 Task: Look for kosher products in the category "Ice Cream Cones".
Action: Mouse moved to (320, 138)
Screenshot: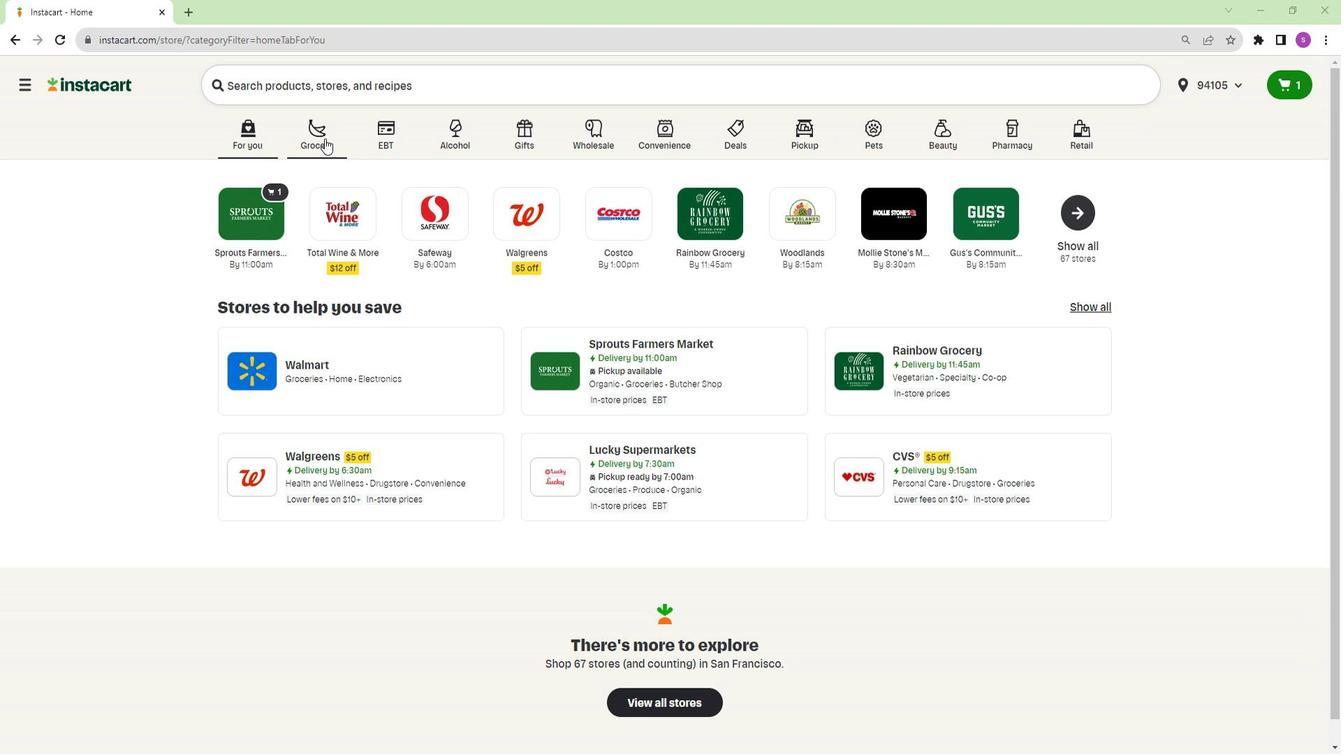 
Action: Mouse pressed left at (320, 138)
Screenshot: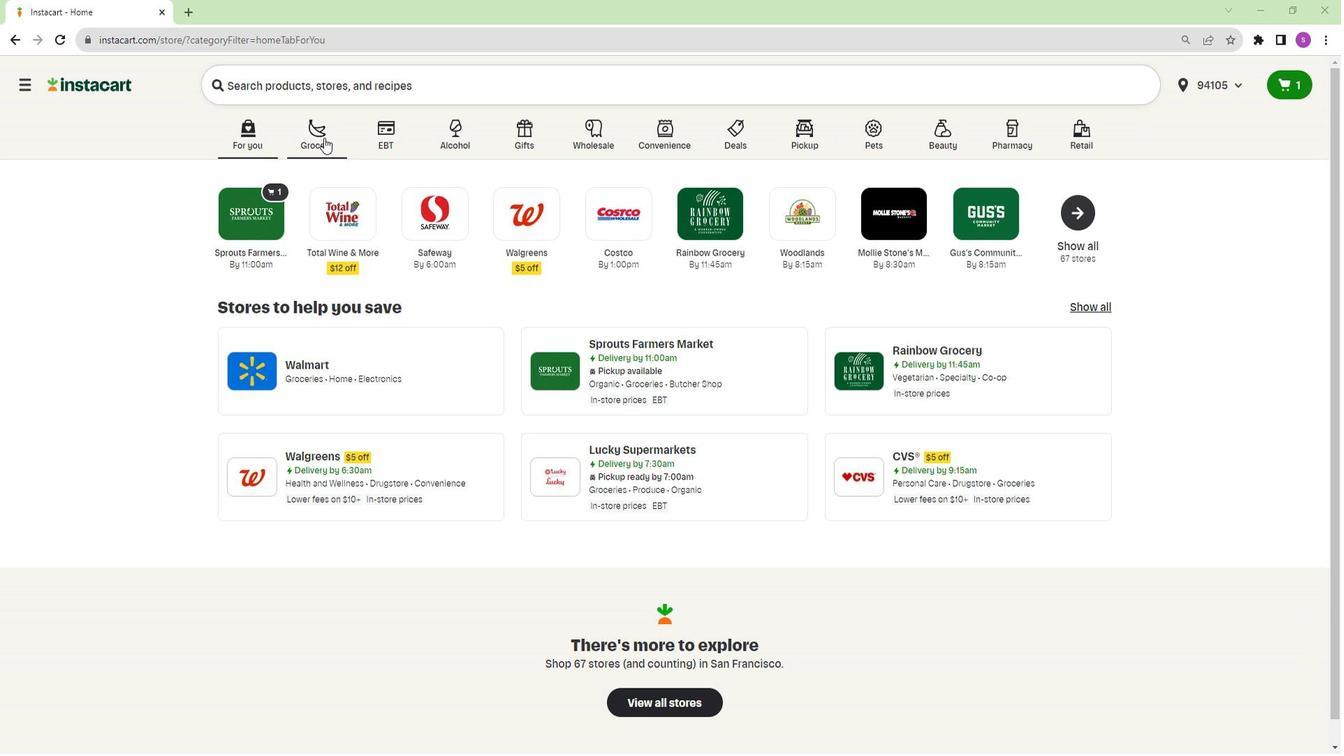 
Action: Mouse moved to (864, 228)
Screenshot: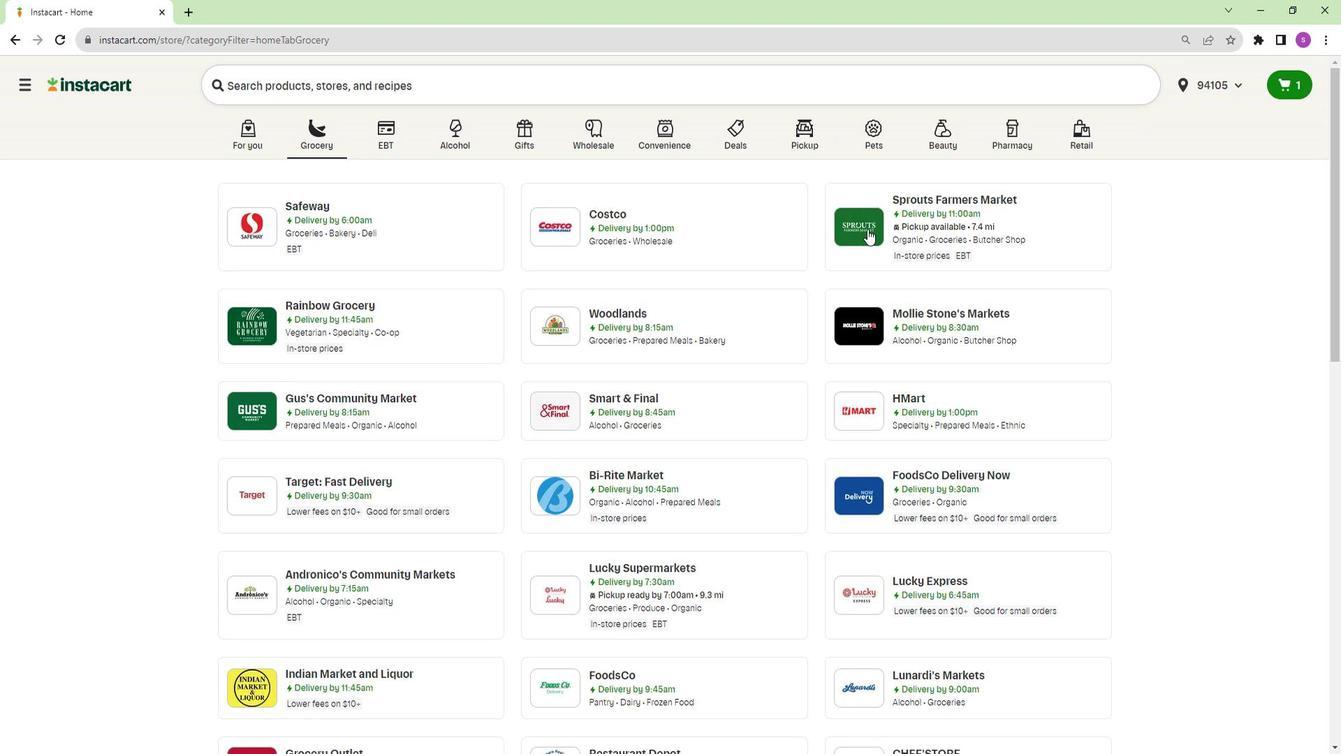 
Action: Mouse pressed left at (864, 228)
Screenshot: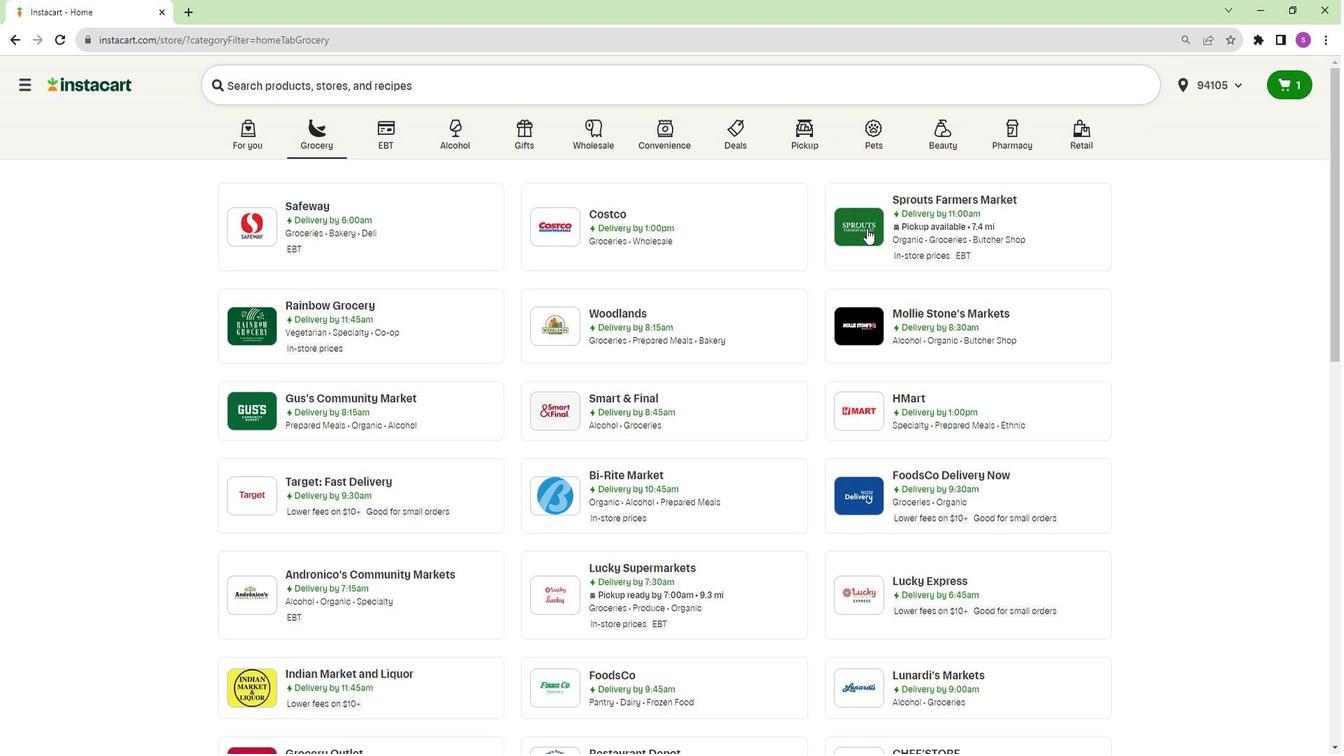 
Action: Mouse moved to (109, 568)
Screenshot: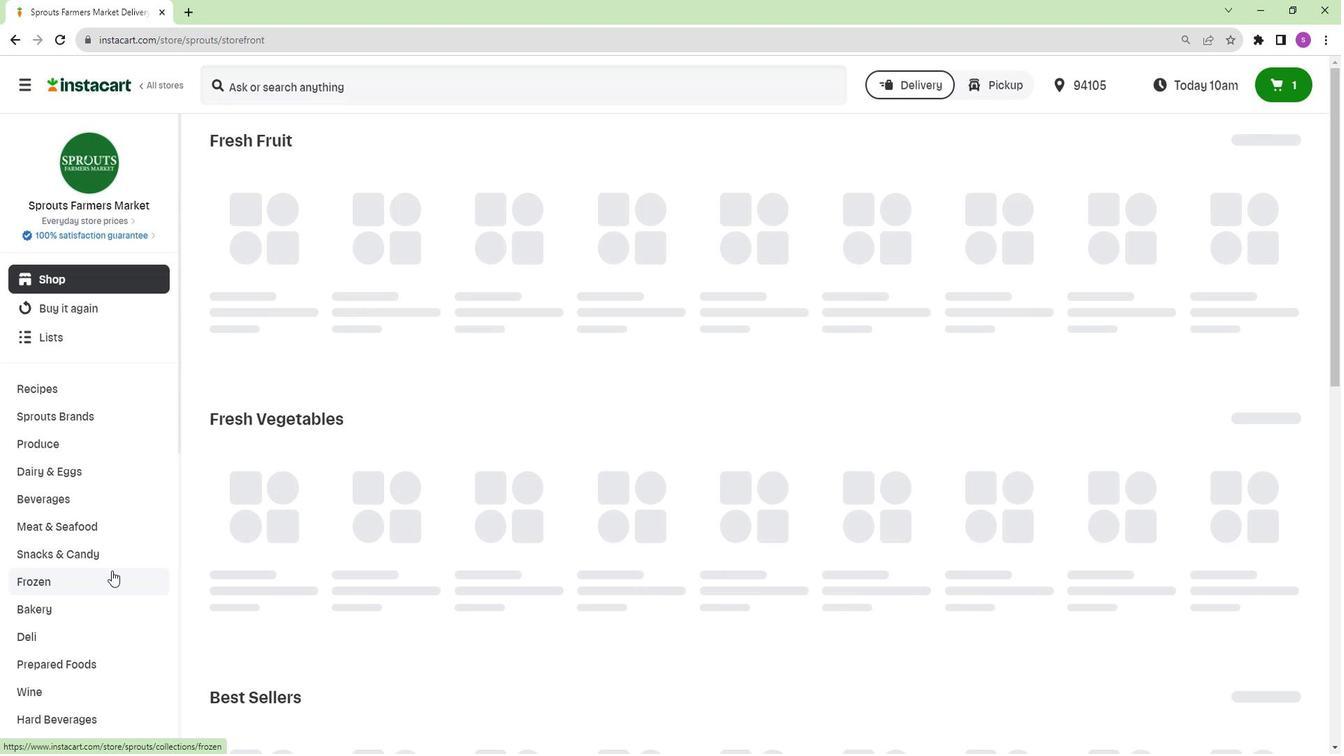 
Action: Mouse scrolled (109, 567) with delta (0, 0)
Screenshot: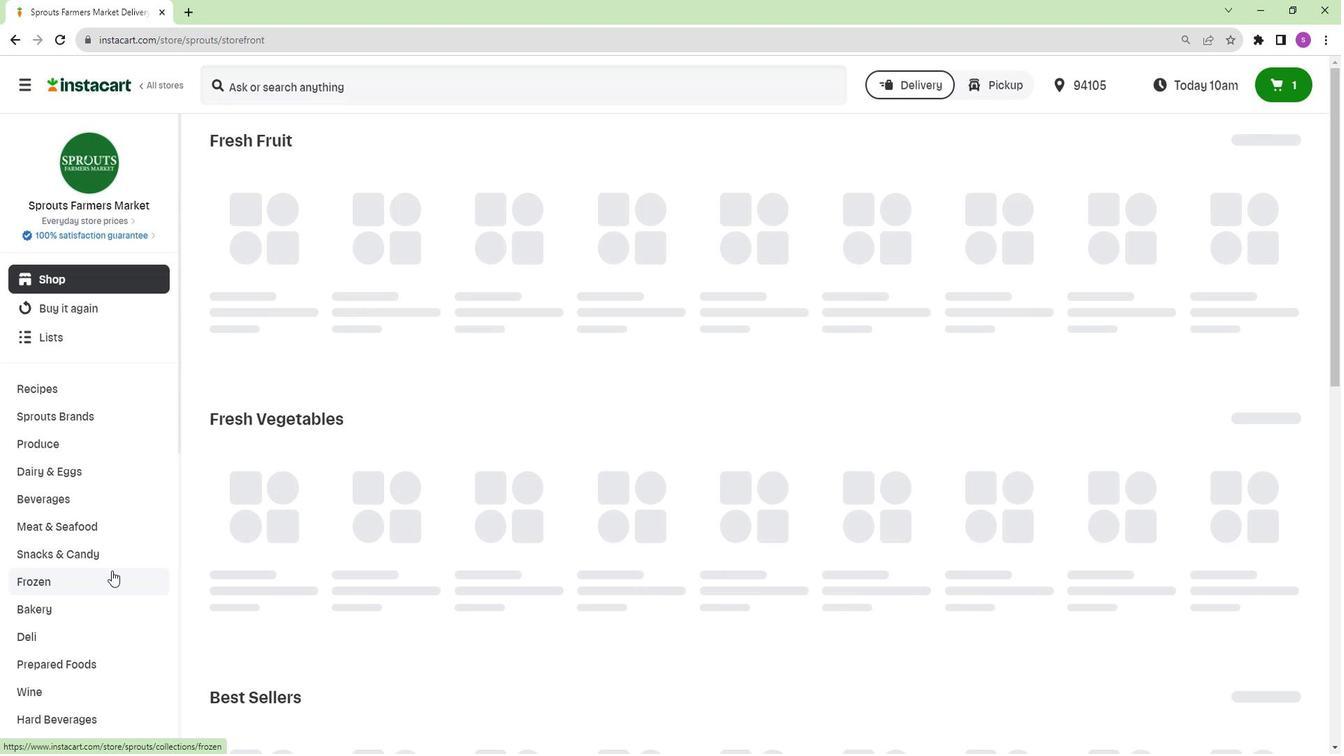 
Action: Mouse moved to (109, 567)
Screenshot: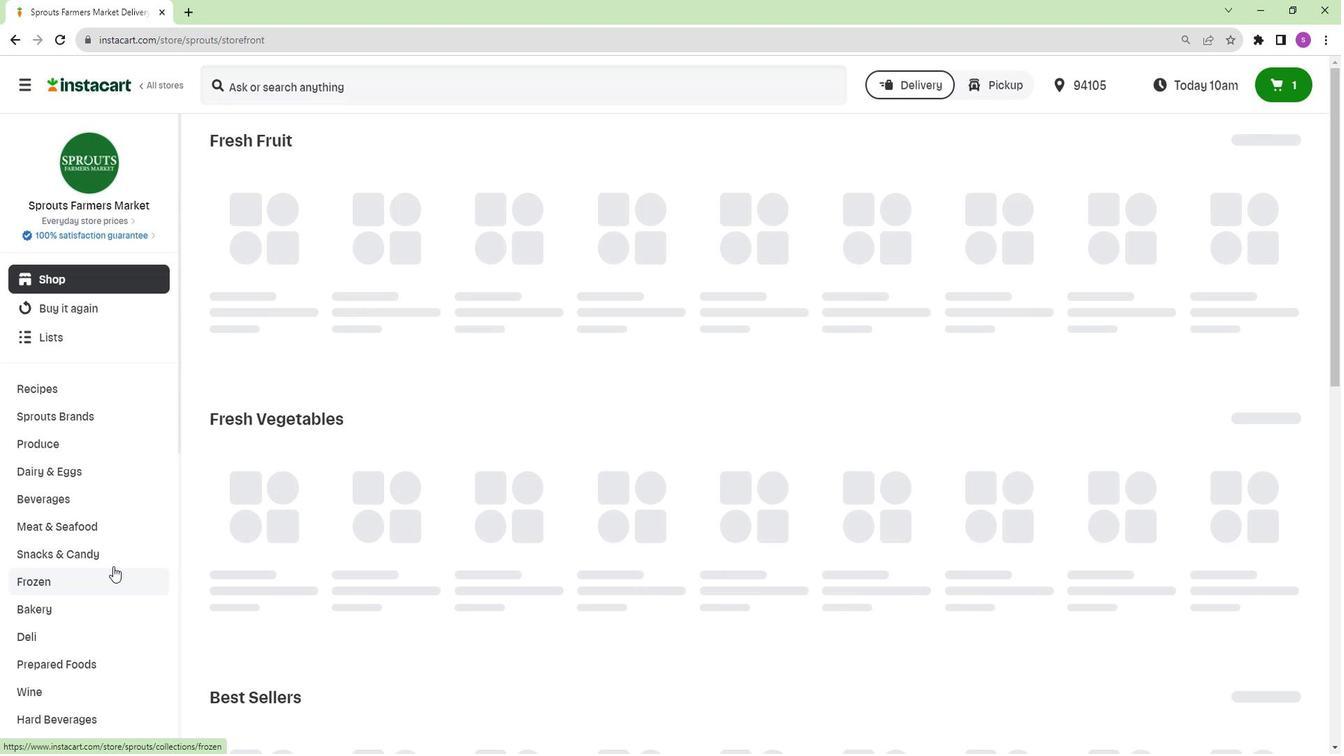
Action: Mouse scrolled (109, 566) with delta (0, 0)
Screenshot: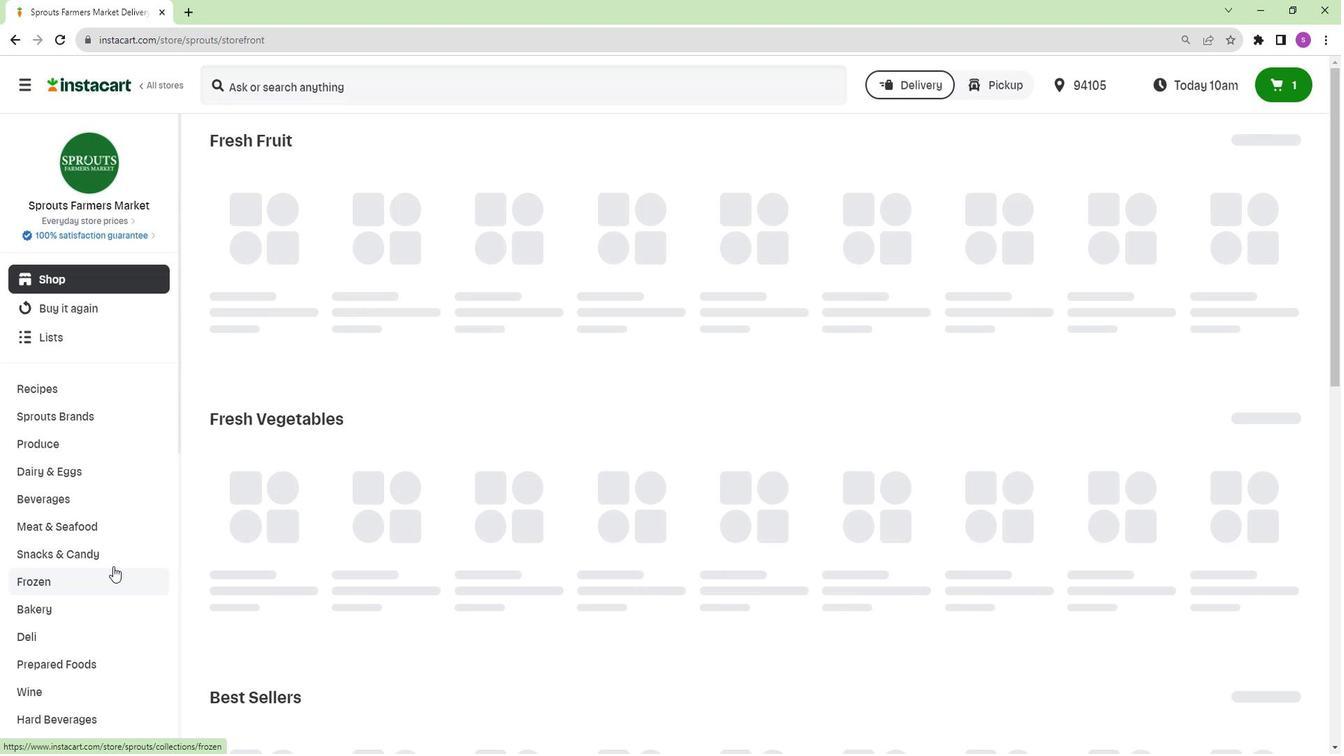 
Action: Mouse moved to (113, 553)
Screenshot: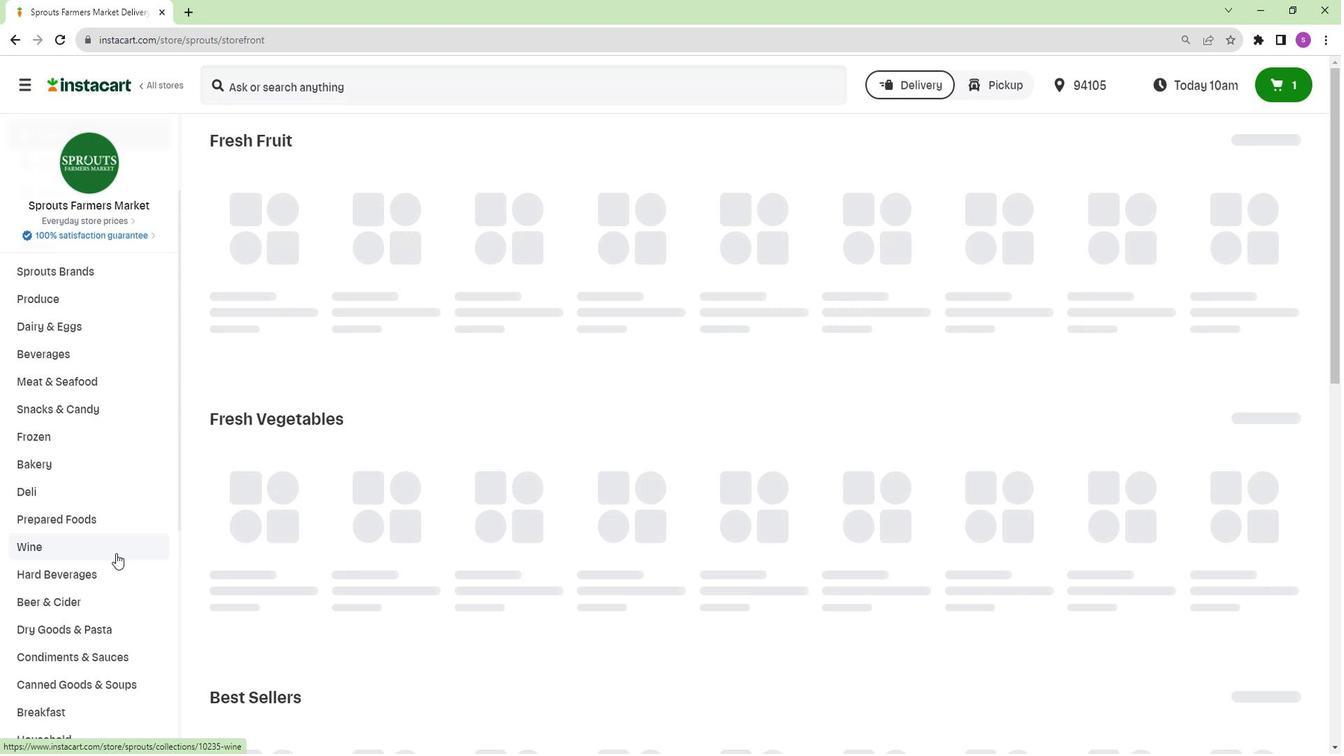 
Action: Mouse scrolled (113, 552) with delta (0, 0)
Screenshot: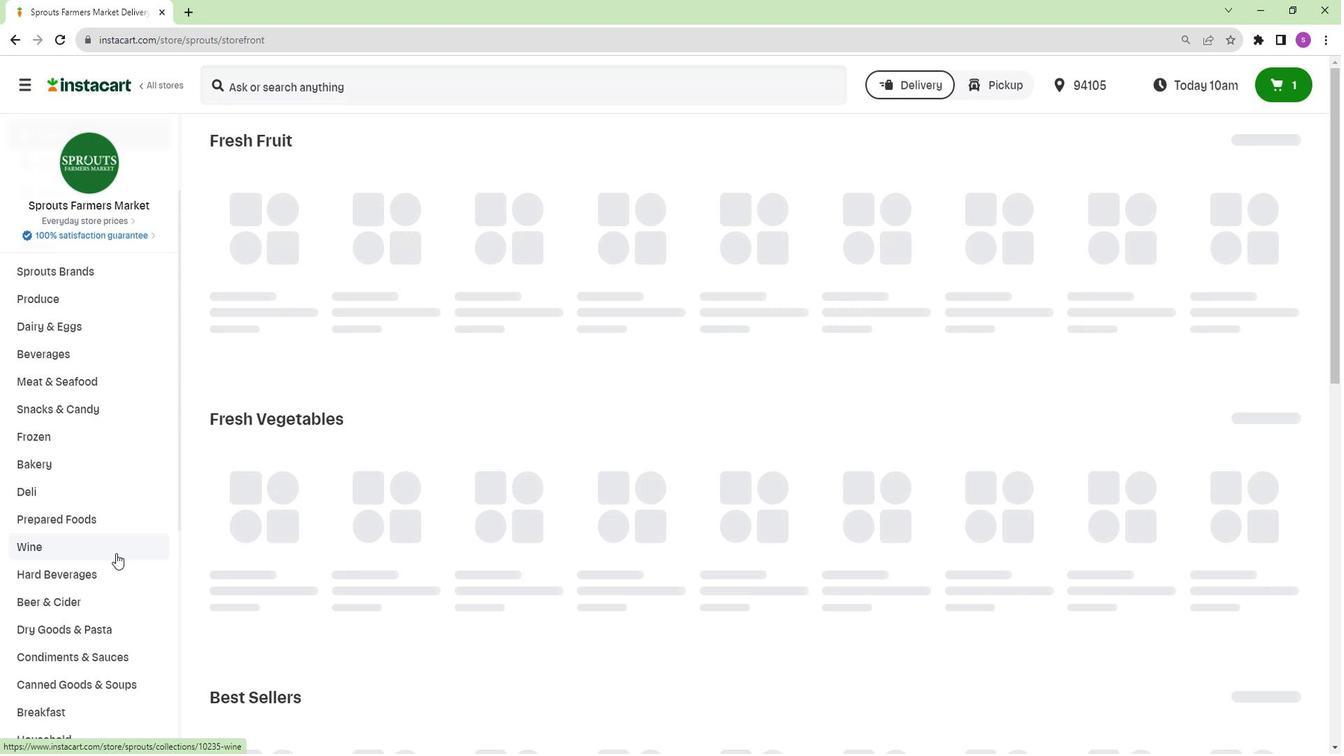 
Action: Mouse scrolled (113, 552) with delta (0, 0)
Screenshot: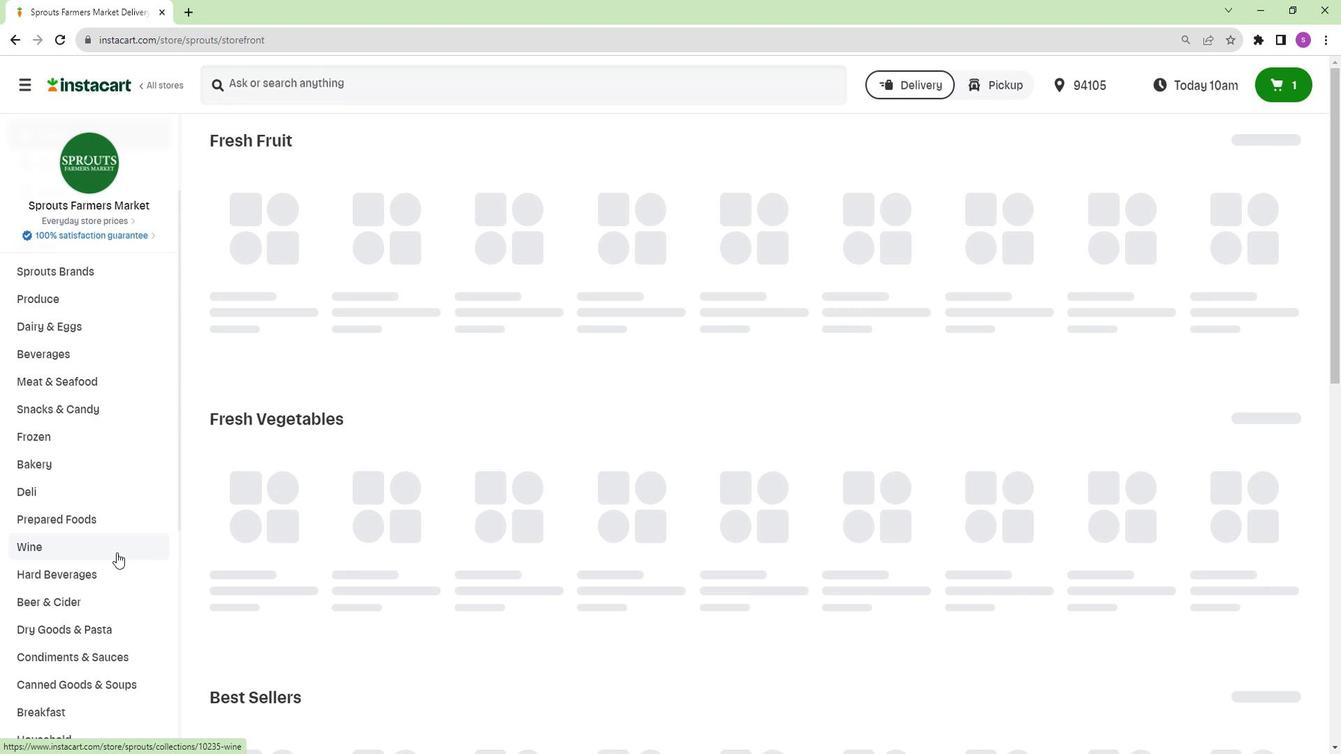 
Action: Mouse moved to (120, 548)
Screenshot: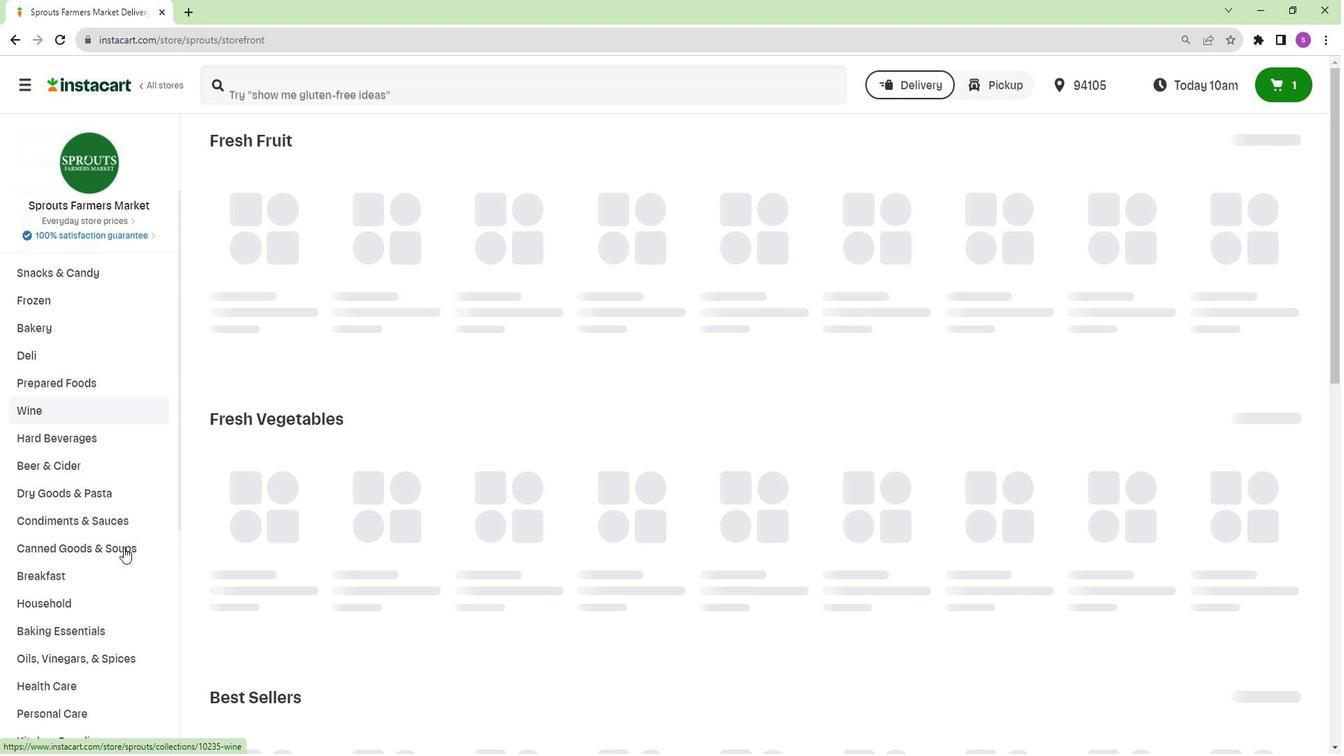 
Action: Mouse scrolled (120, 547) with delta (0, 0)
Screenshot: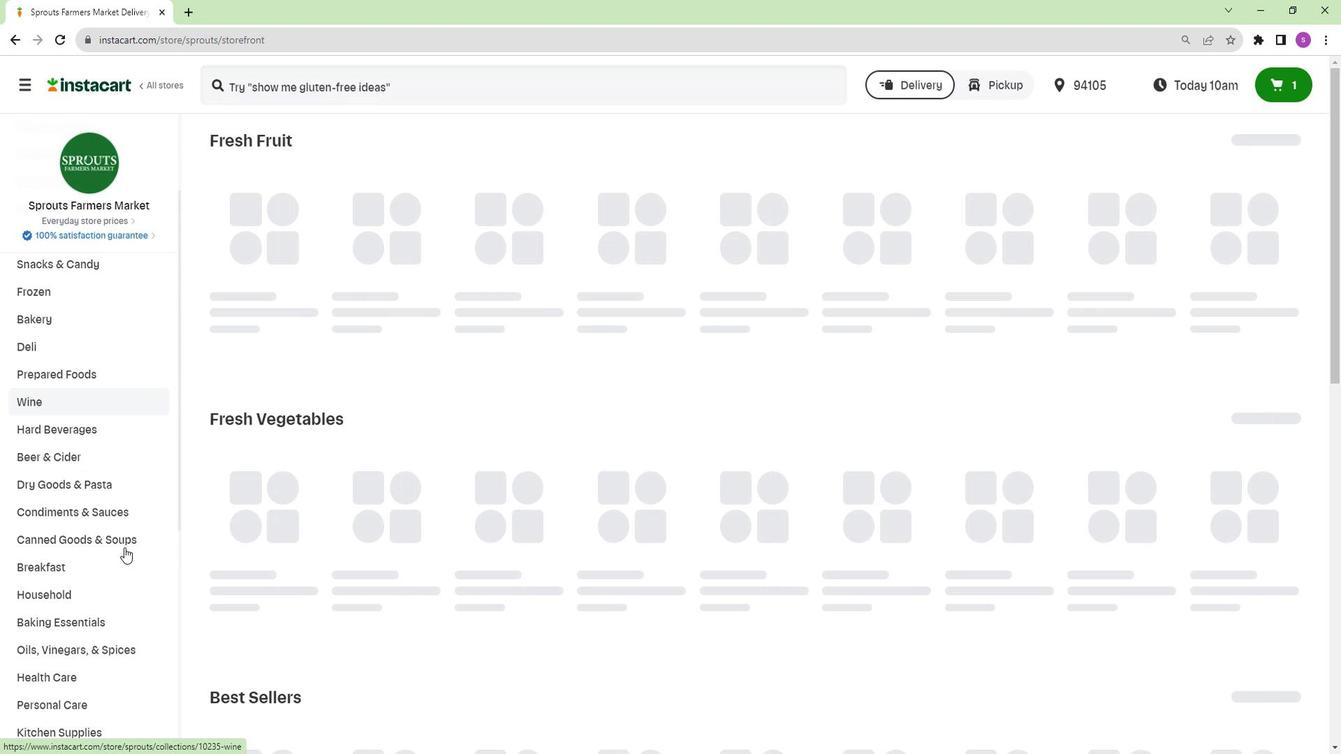 
Action: Mouse moved to (75, 546)
Screenshot: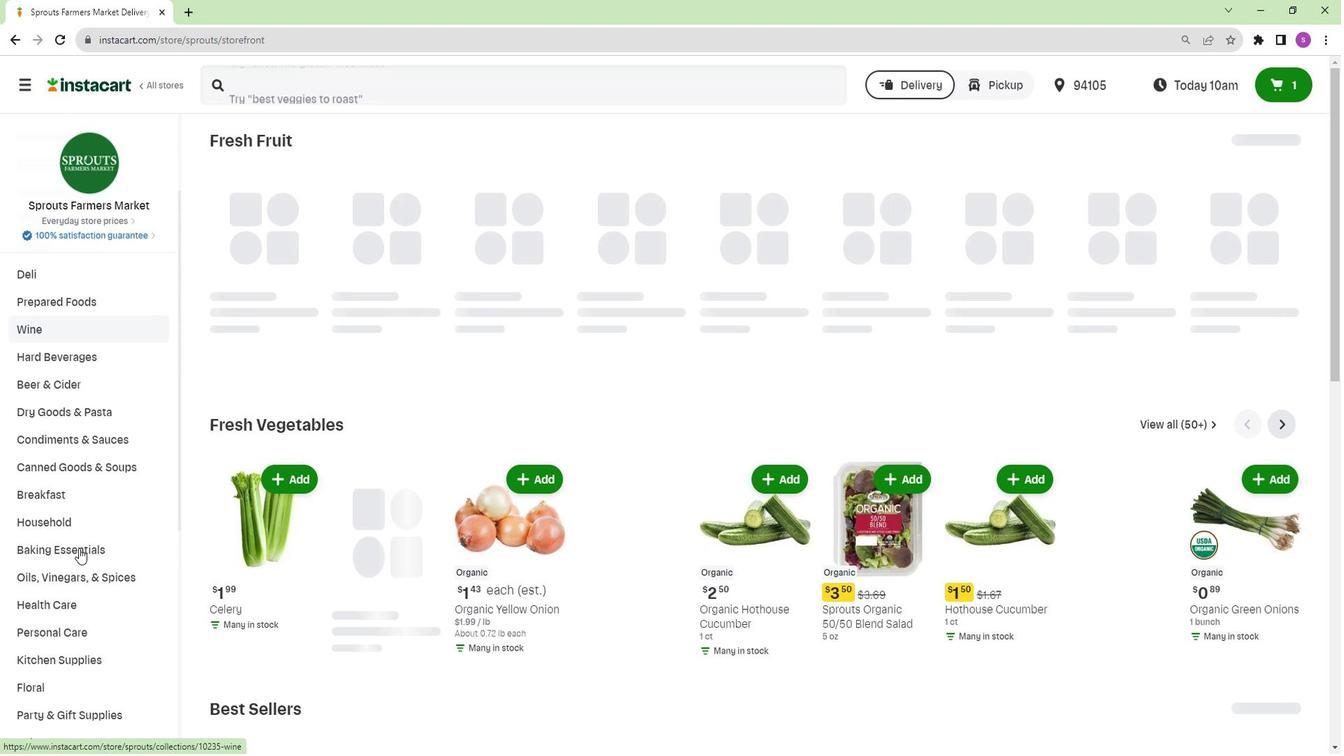 
Action: Mouse pressed left at (75, 546)
Screenshot: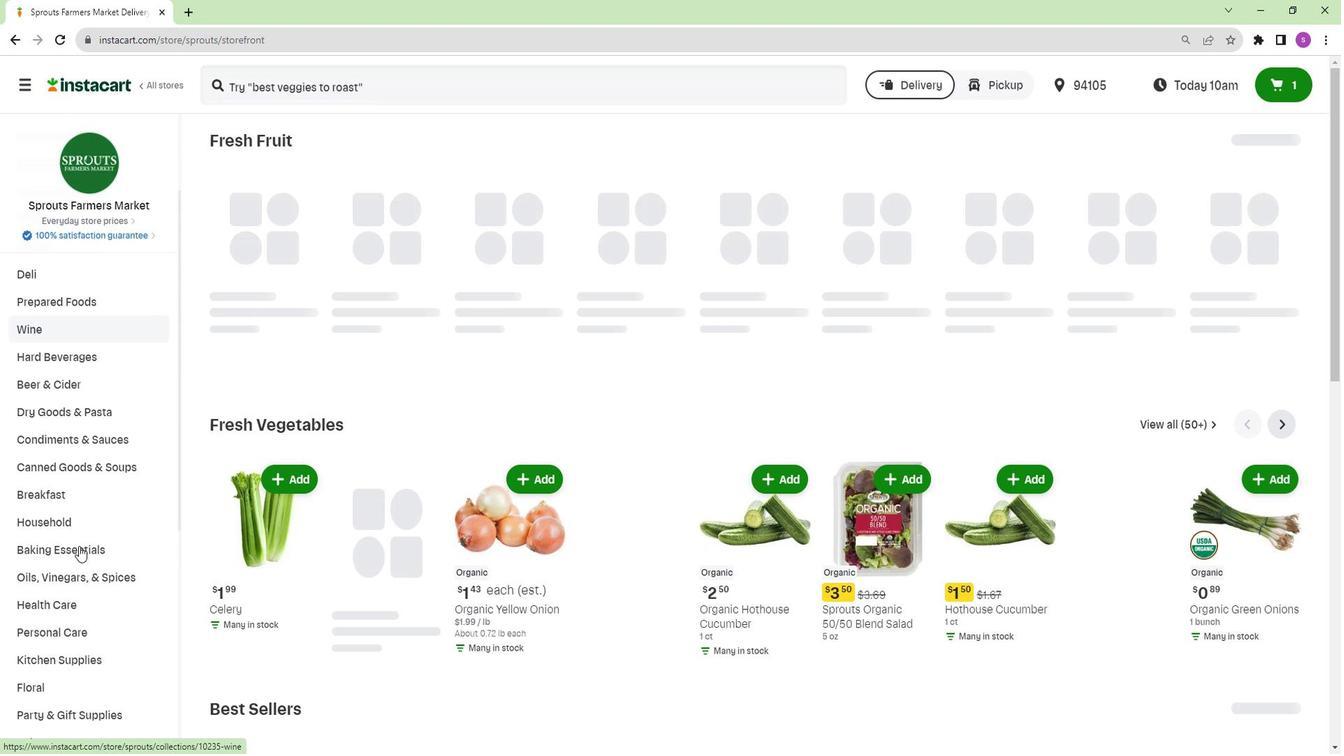 
Action: Mouse moved to (113, 617)
Screenshot: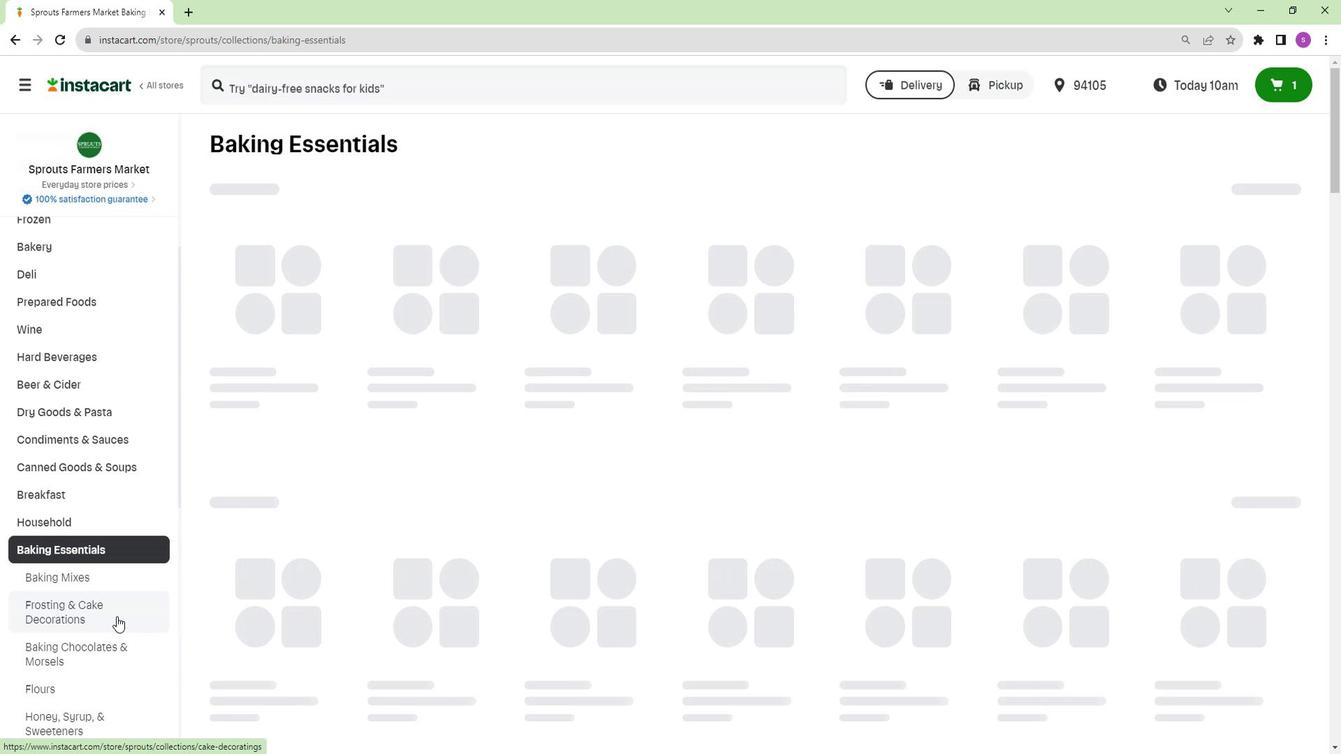 
Action: Mouse scrolled (113, 616) with delta (0, -1)
Screenshot: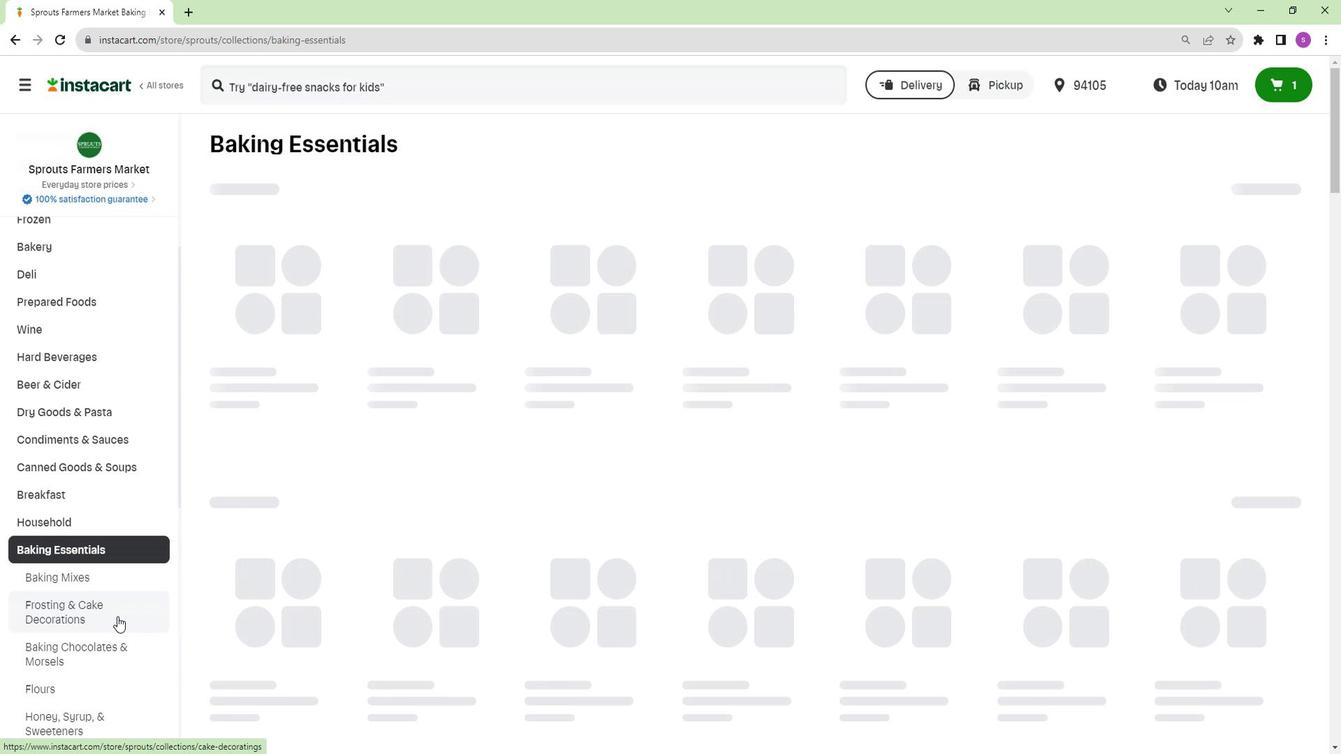 
Action: Mouse moved to (127, 612)
Screenshot: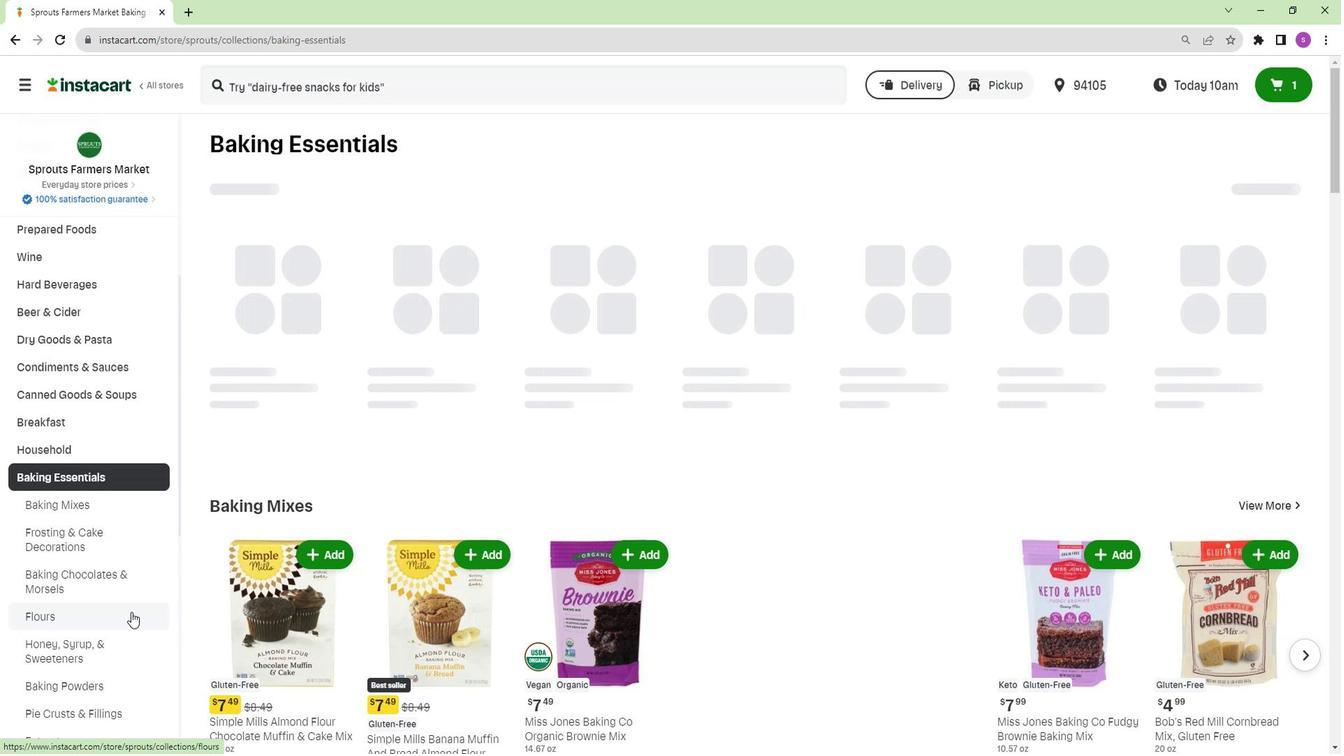 
Action: Mouse scrolled (127, 611) with delta (0, 0)
Screenshot: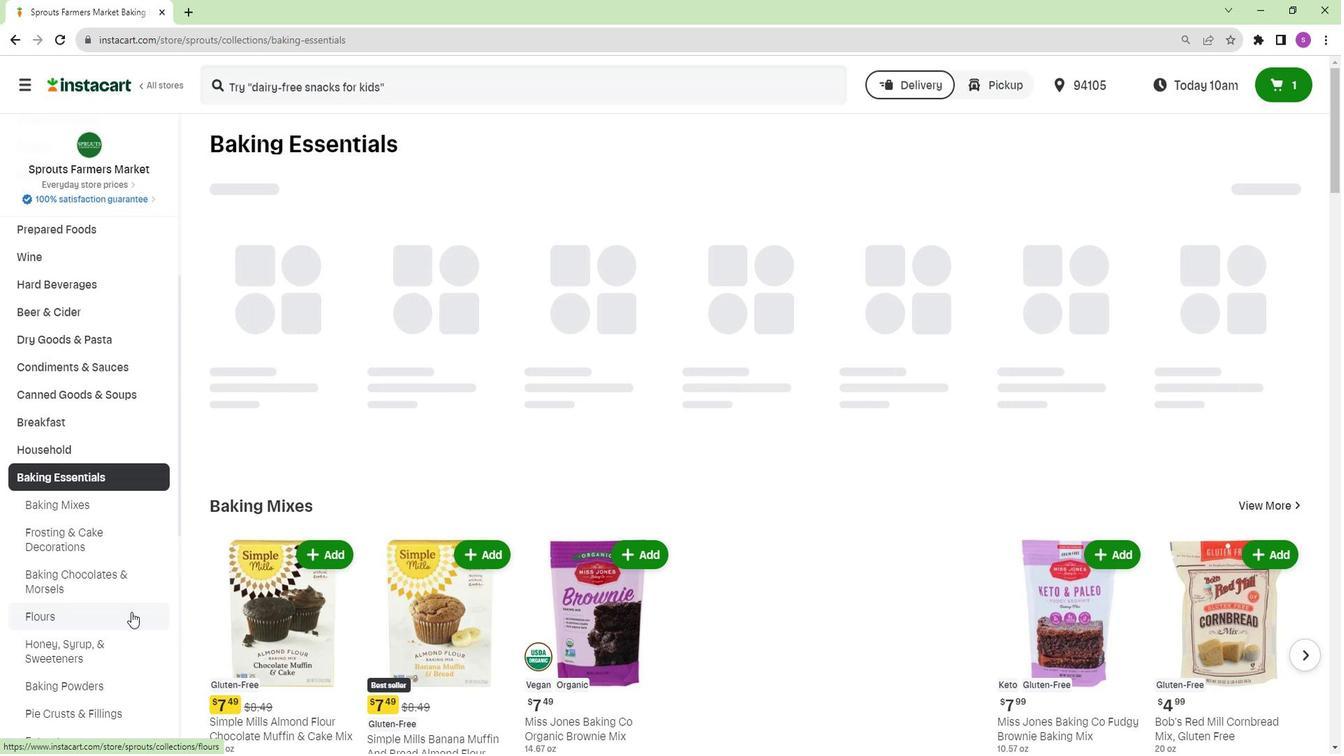 
Action: Mouse moved to (122, 586)
Screenshot: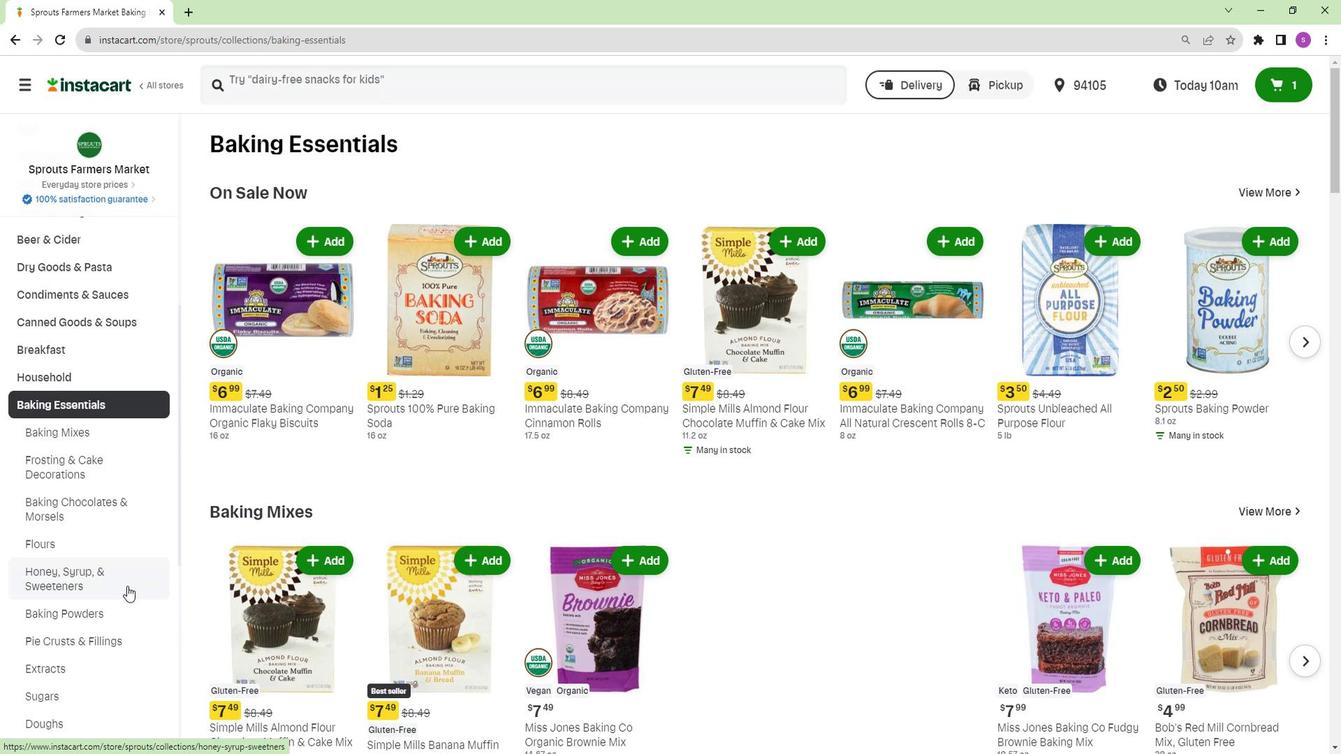
Action: Mouse scrolled (122, 585) with delta (0, 0)
Screenshot: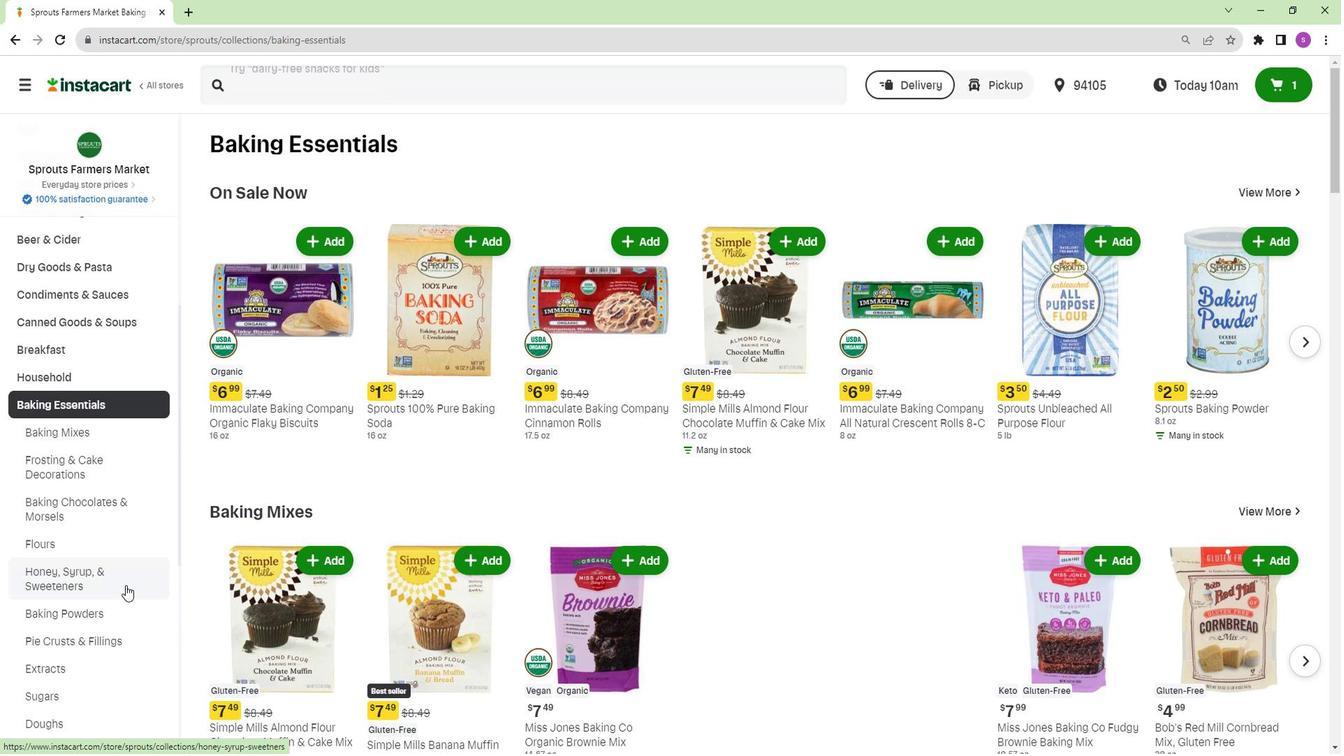 
Action: Mouse moved to (115, 577)
Screenshot: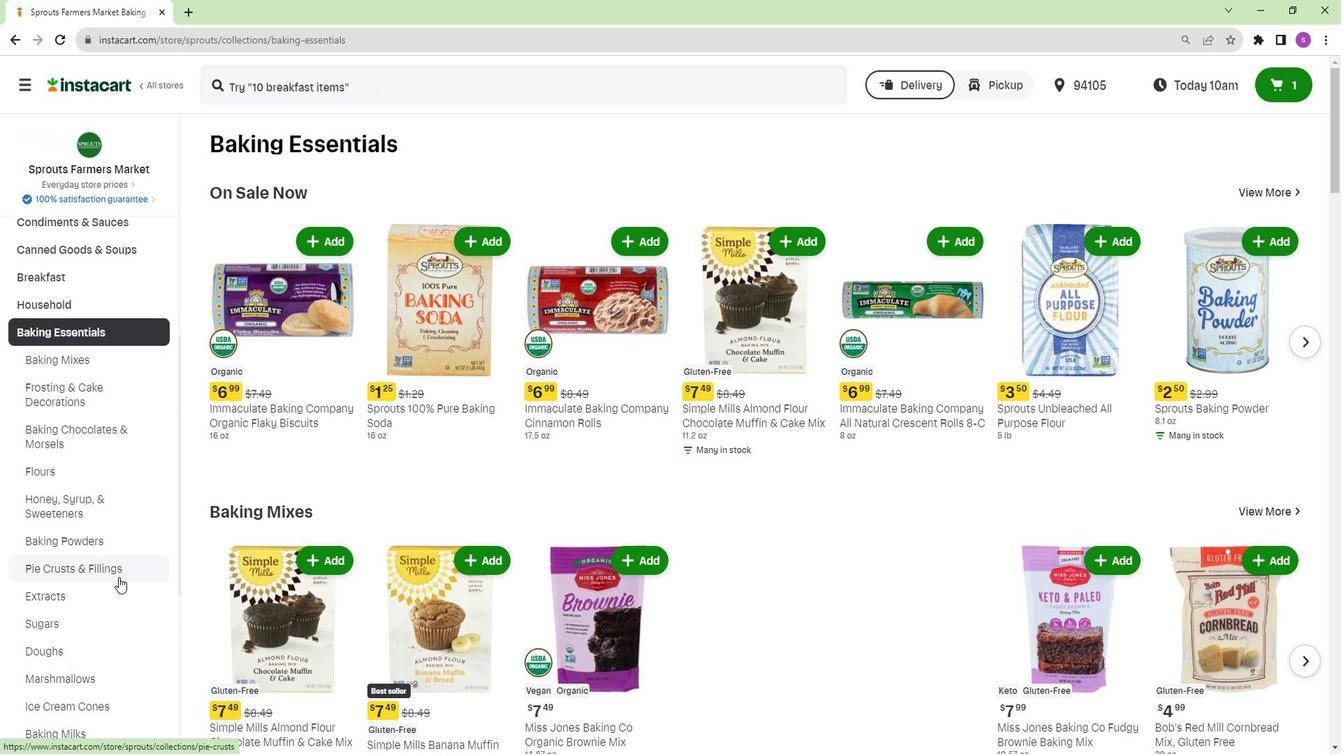 
Action: Mouse scrolled (115, 576) with delta (0, 0)
Screenshot: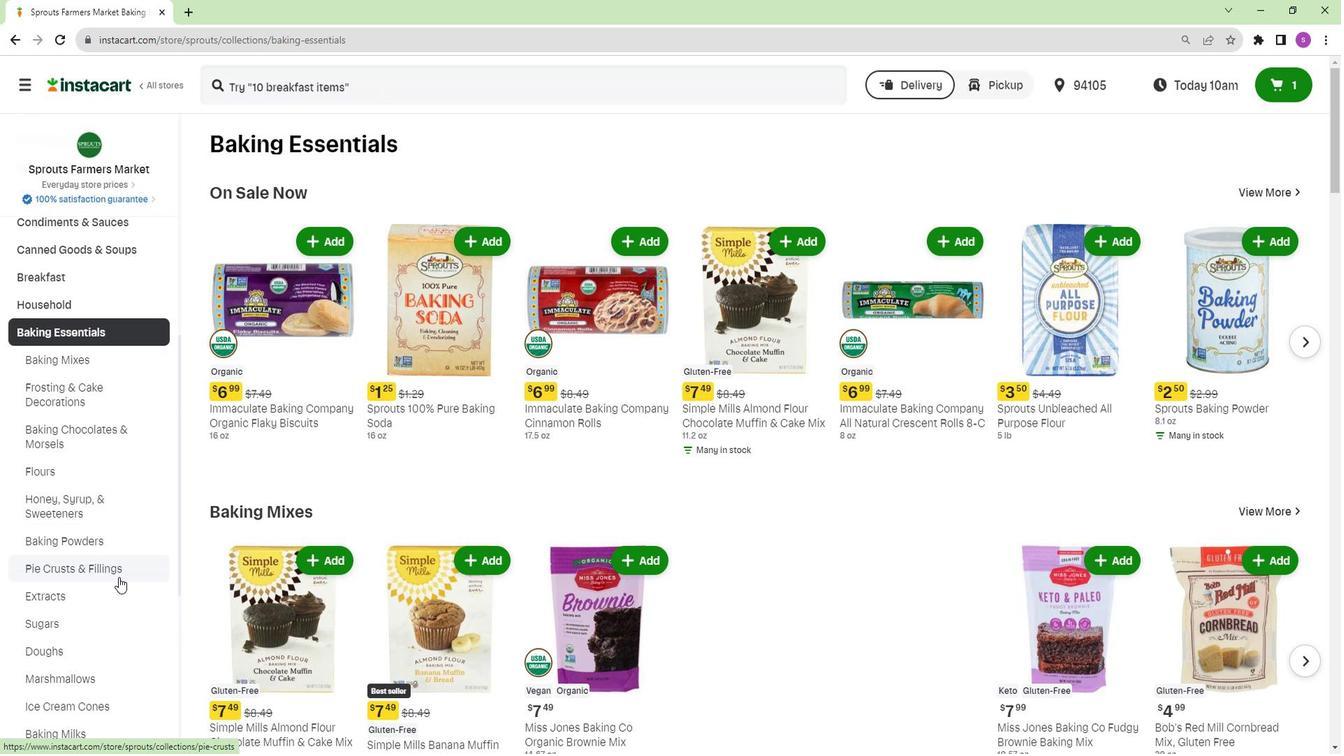 
Action: Mouse moved to (94, 638)
Screenshot: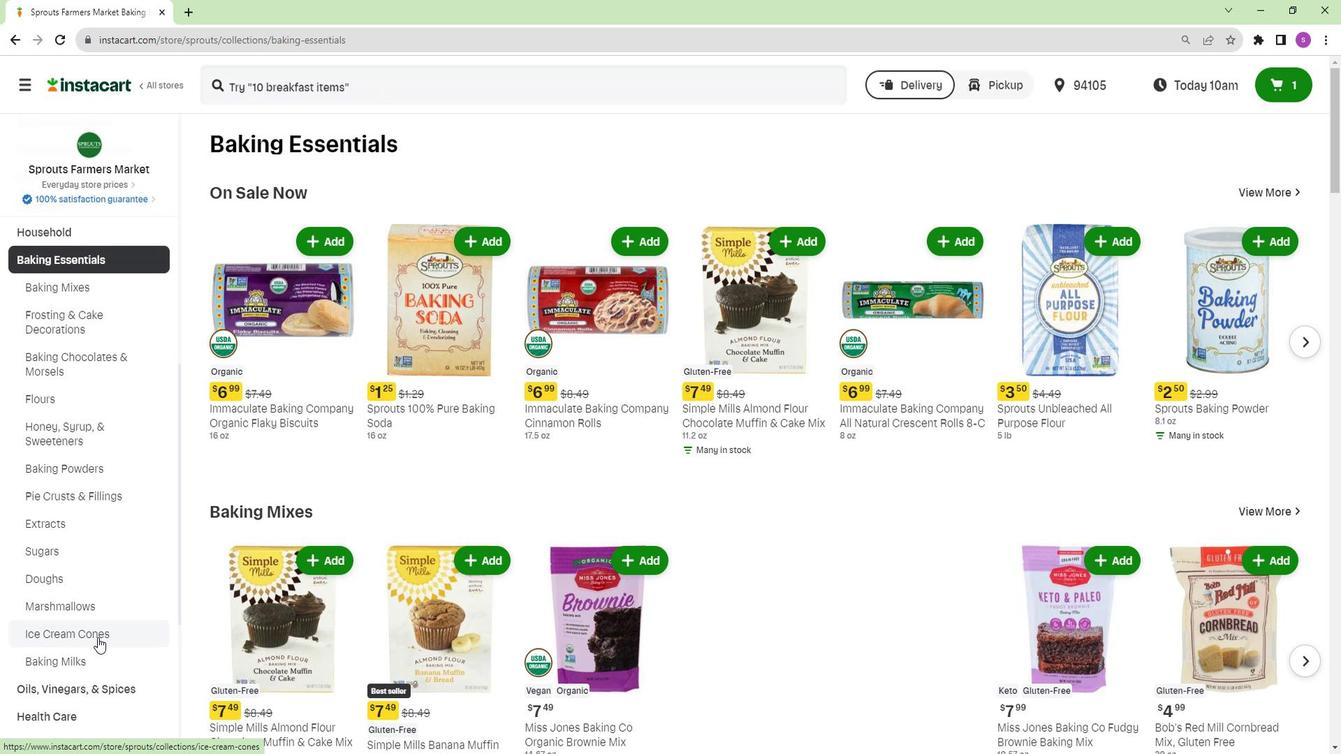 
Action: Mouse pressed left at (94, 638)
Screenshot: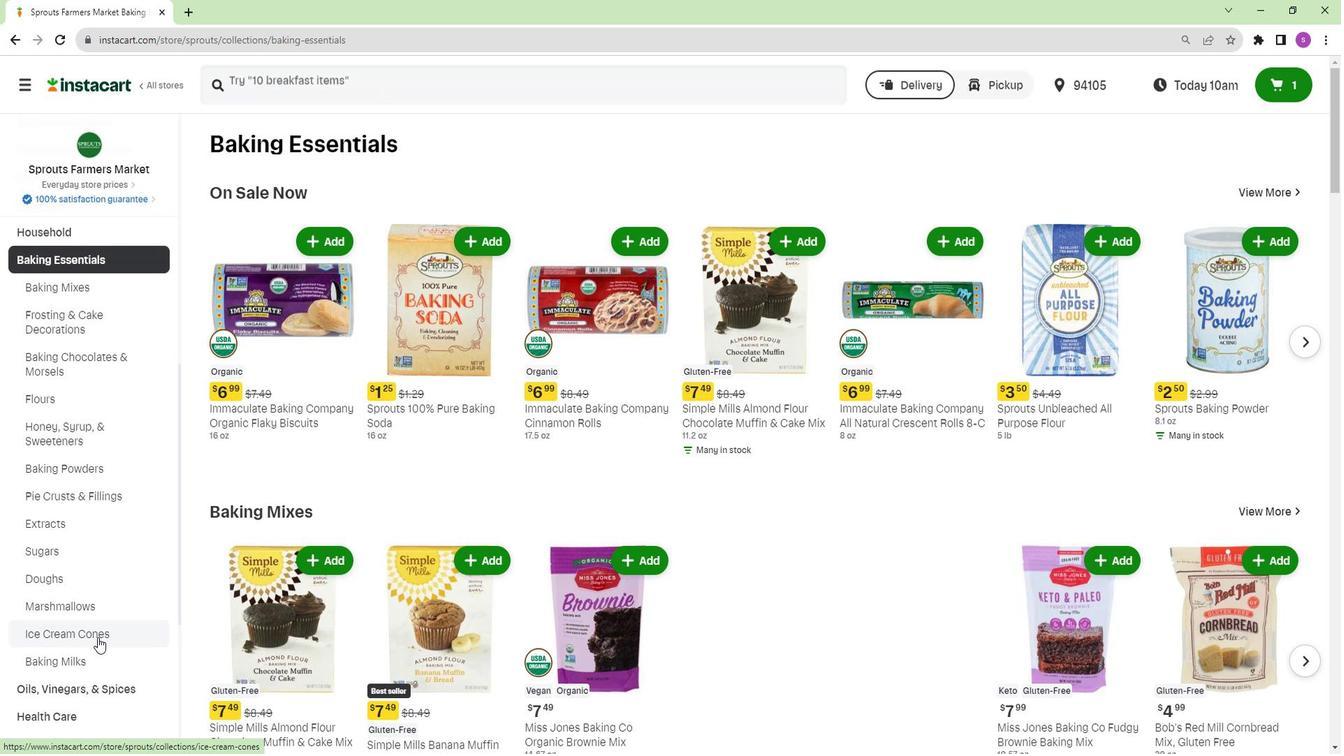 
Action: Mouse moved to (322, 197)
Screenshot: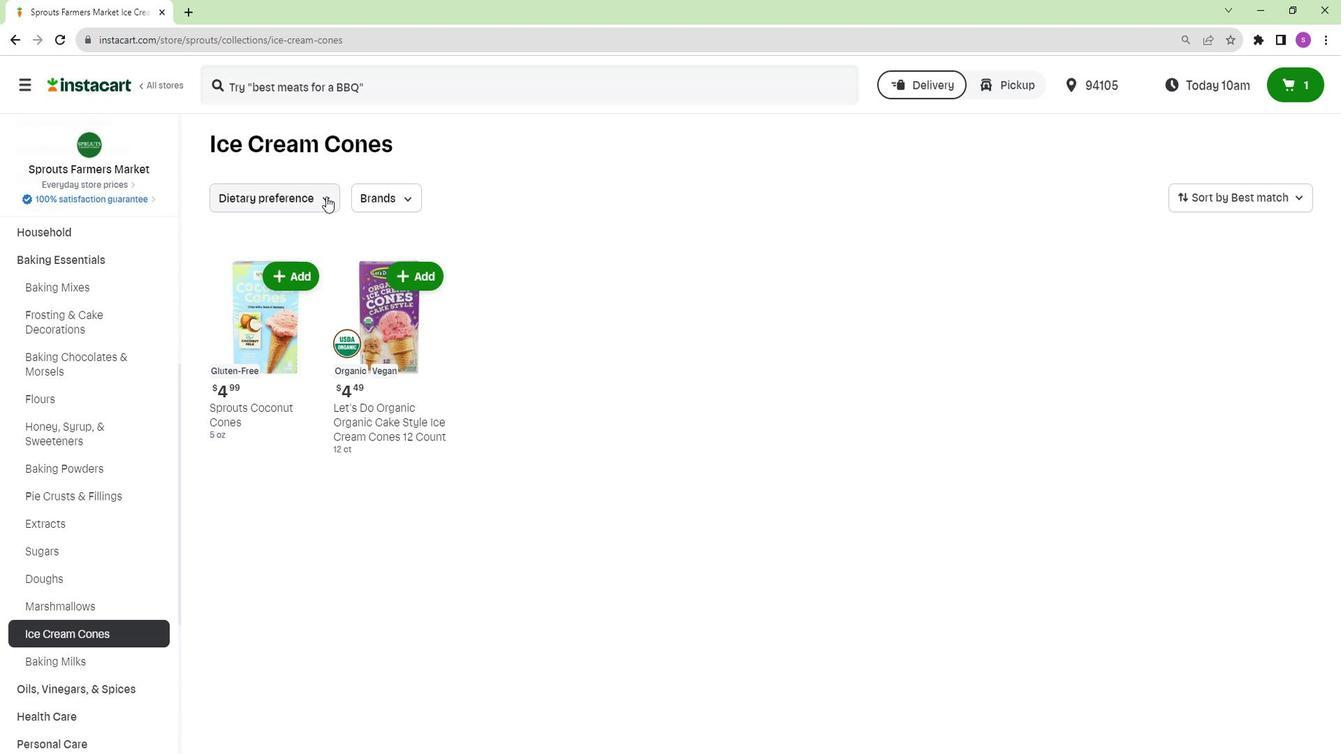 
Action: Mouse pressed left at (322, 197)
Screenshot: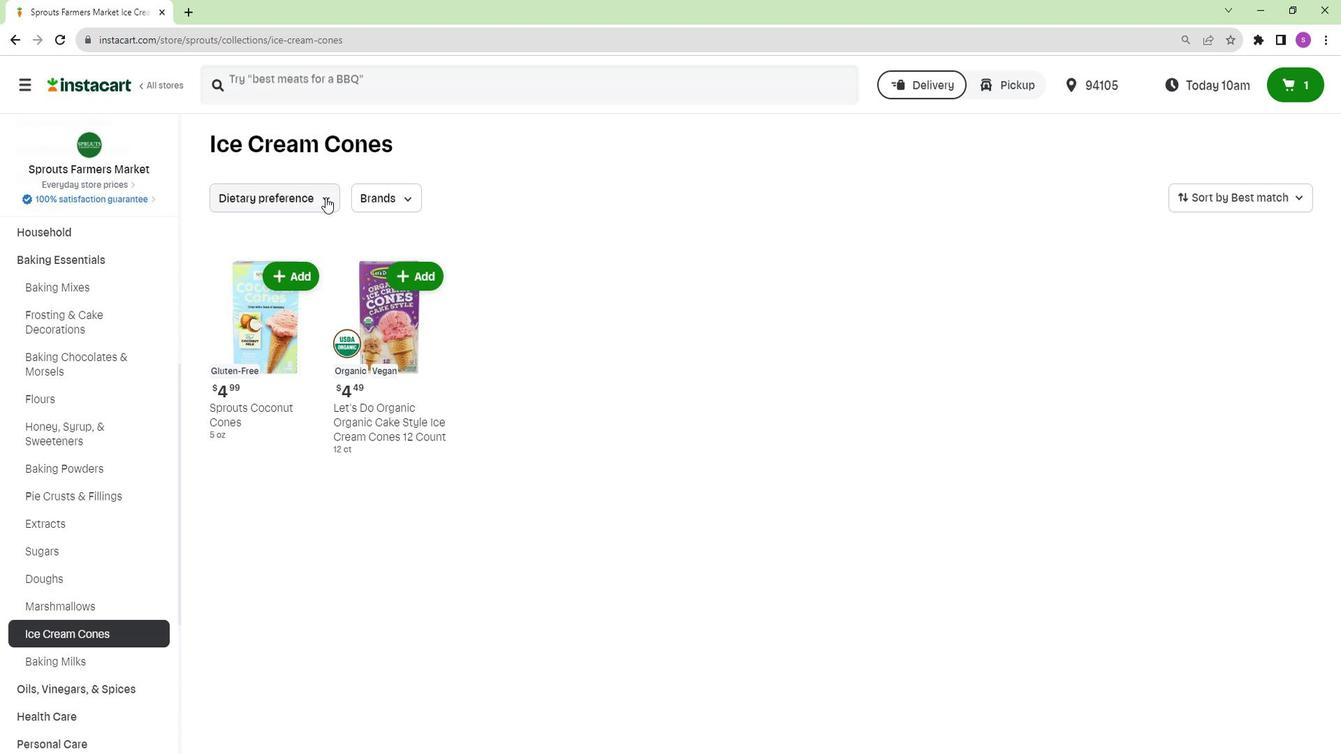 
Action: Mouse moved to (498, 249)
Screenshot: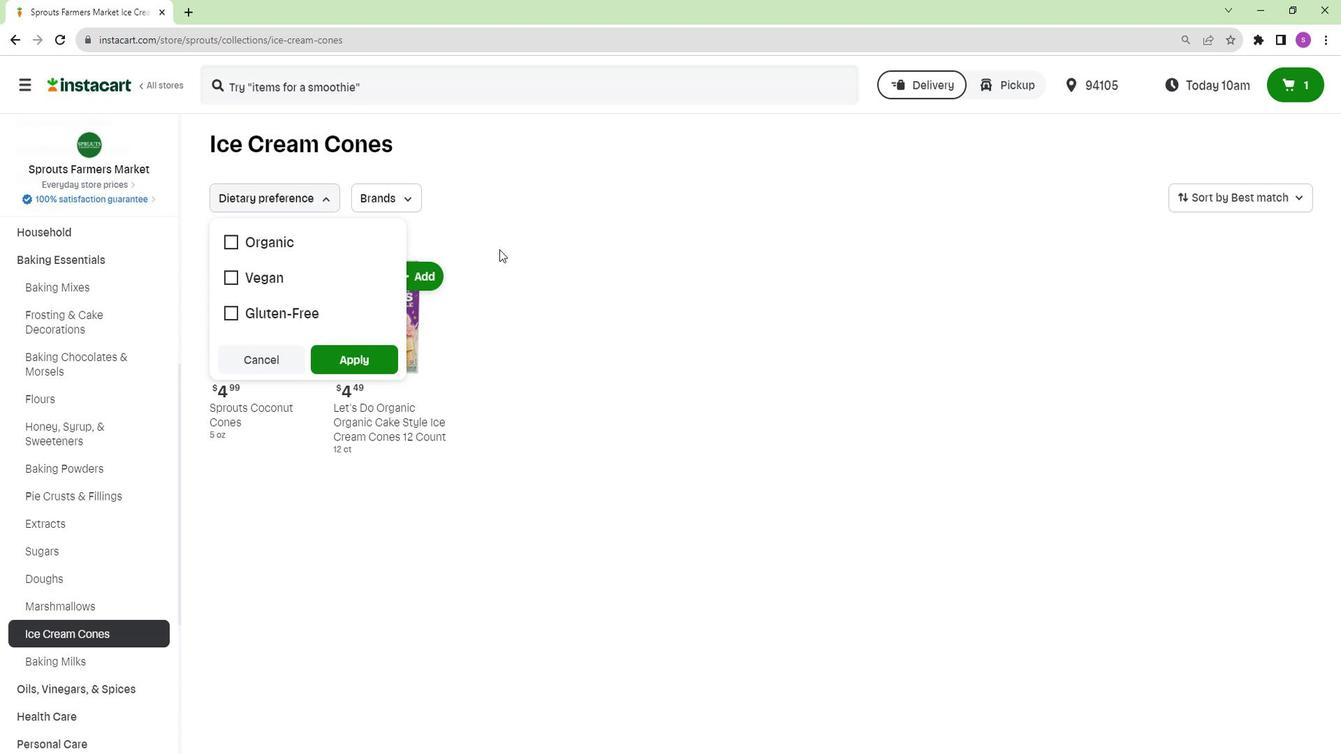 
